 Task: Create a section Flash Flood and in the section, add a milestone Multi-Cloud Integration in the project BayTech
Action: Mouse moved to (492, 385)
Screenshot: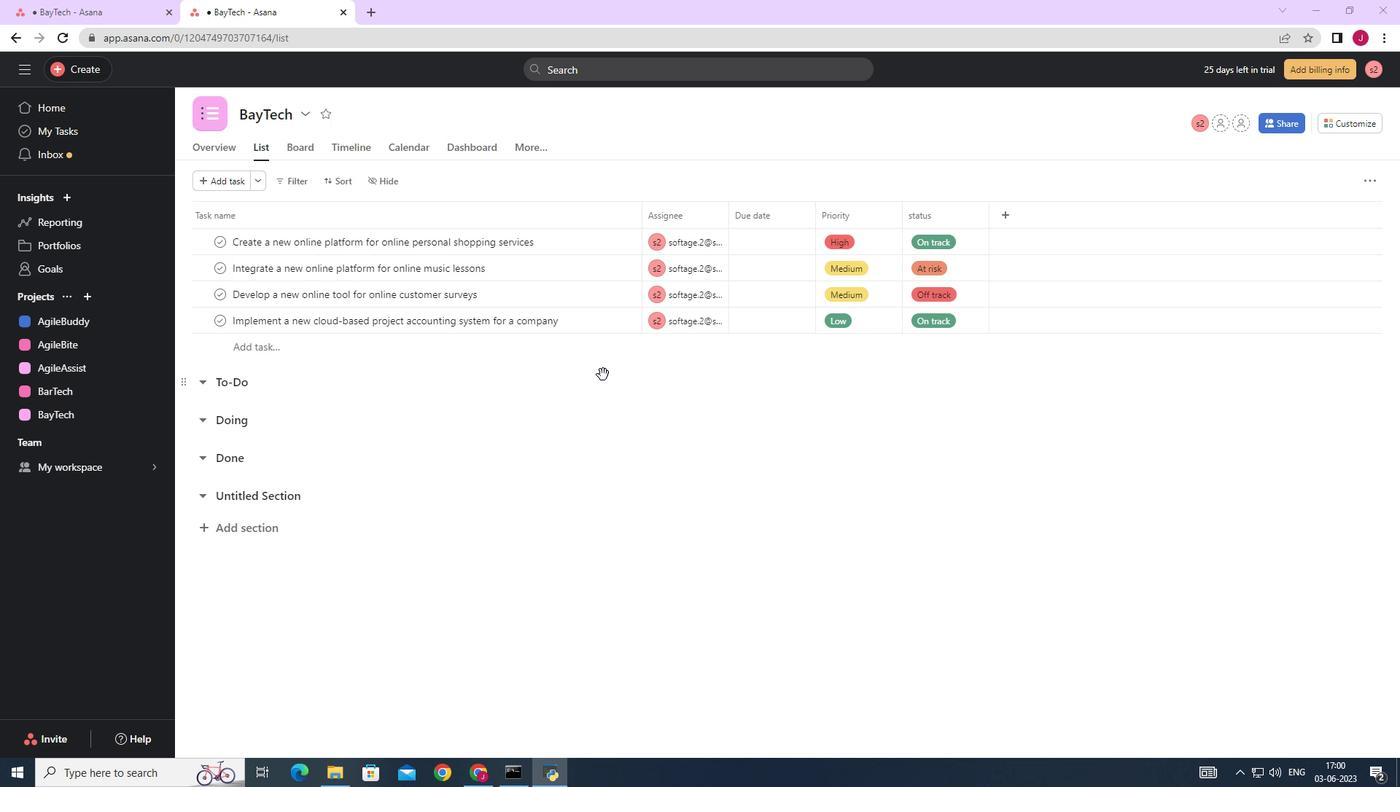 
Action: Mouse scrolled (492, 386) with delta (0, 0)
Screenshot: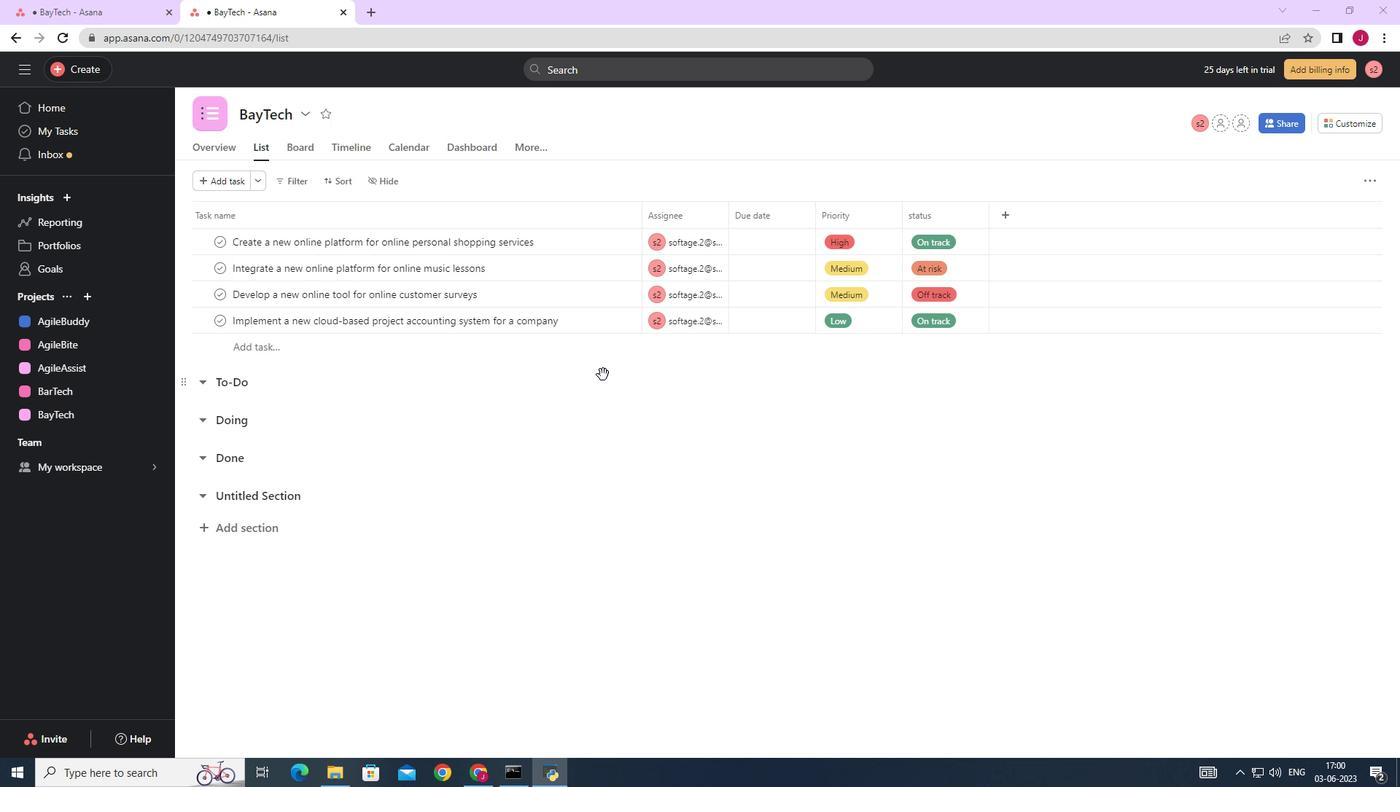 
Action: Mouse scrolled (492, 386) with delta (0, 0)
Screenshot: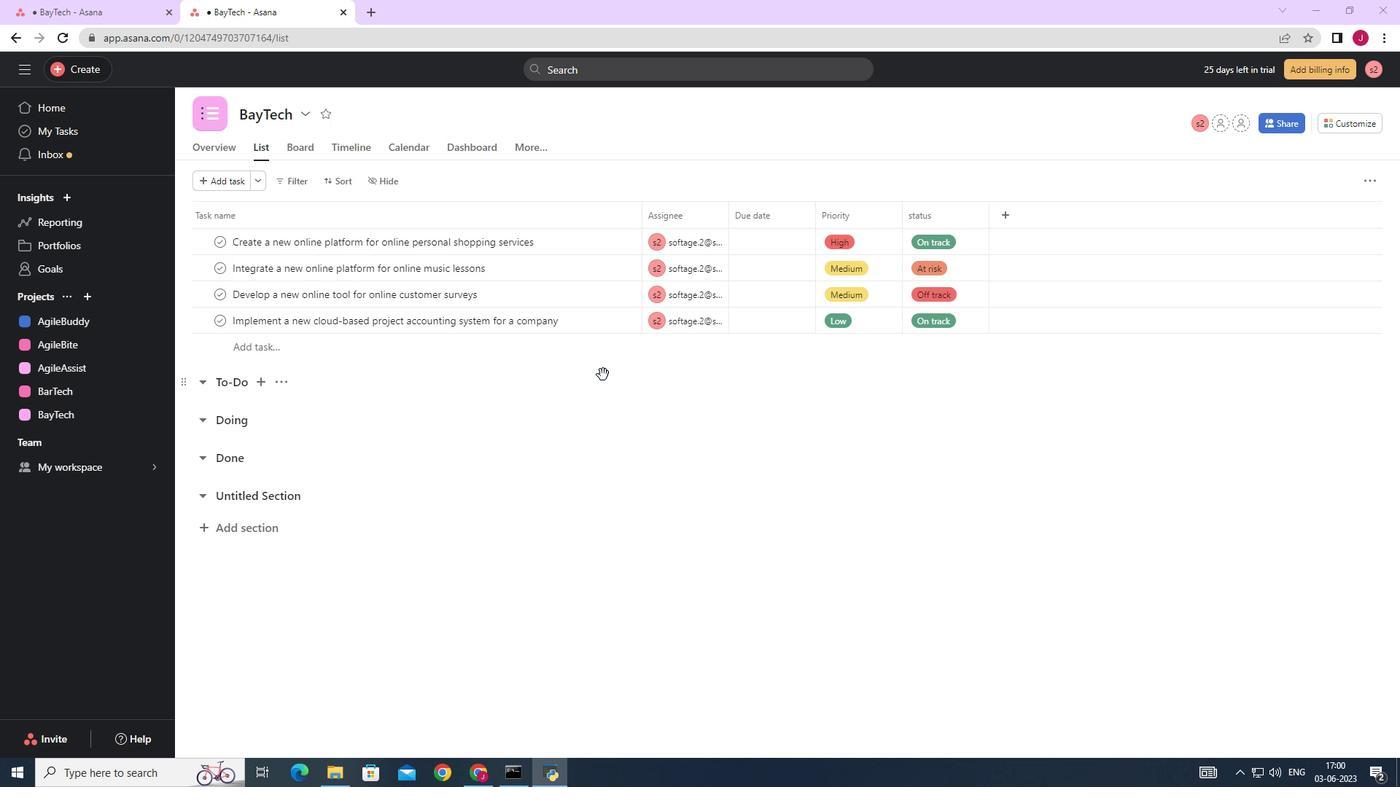 
Action: Mouse moved to (264, 525)
Screenshot: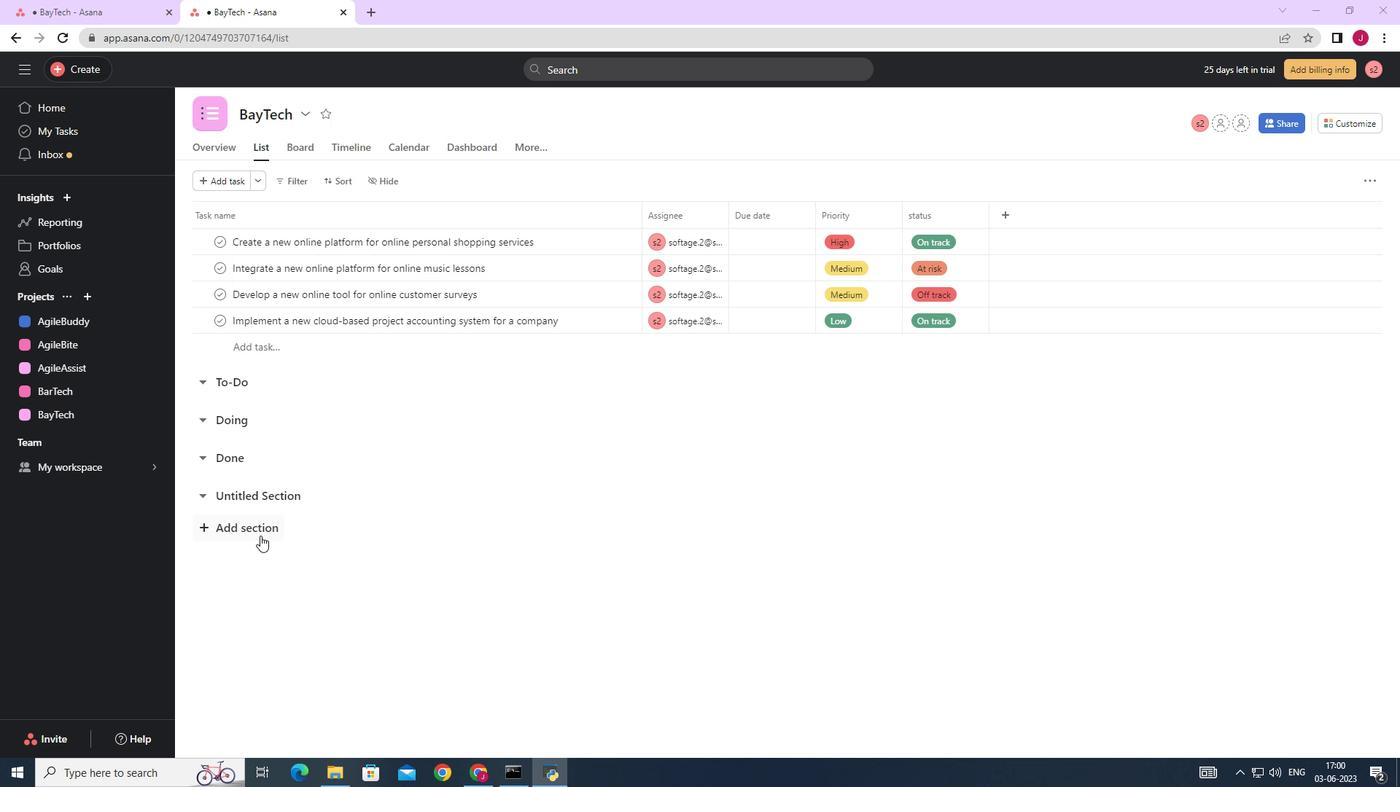 
Action: Mouse pressed left at (264, 525)
Screenshot: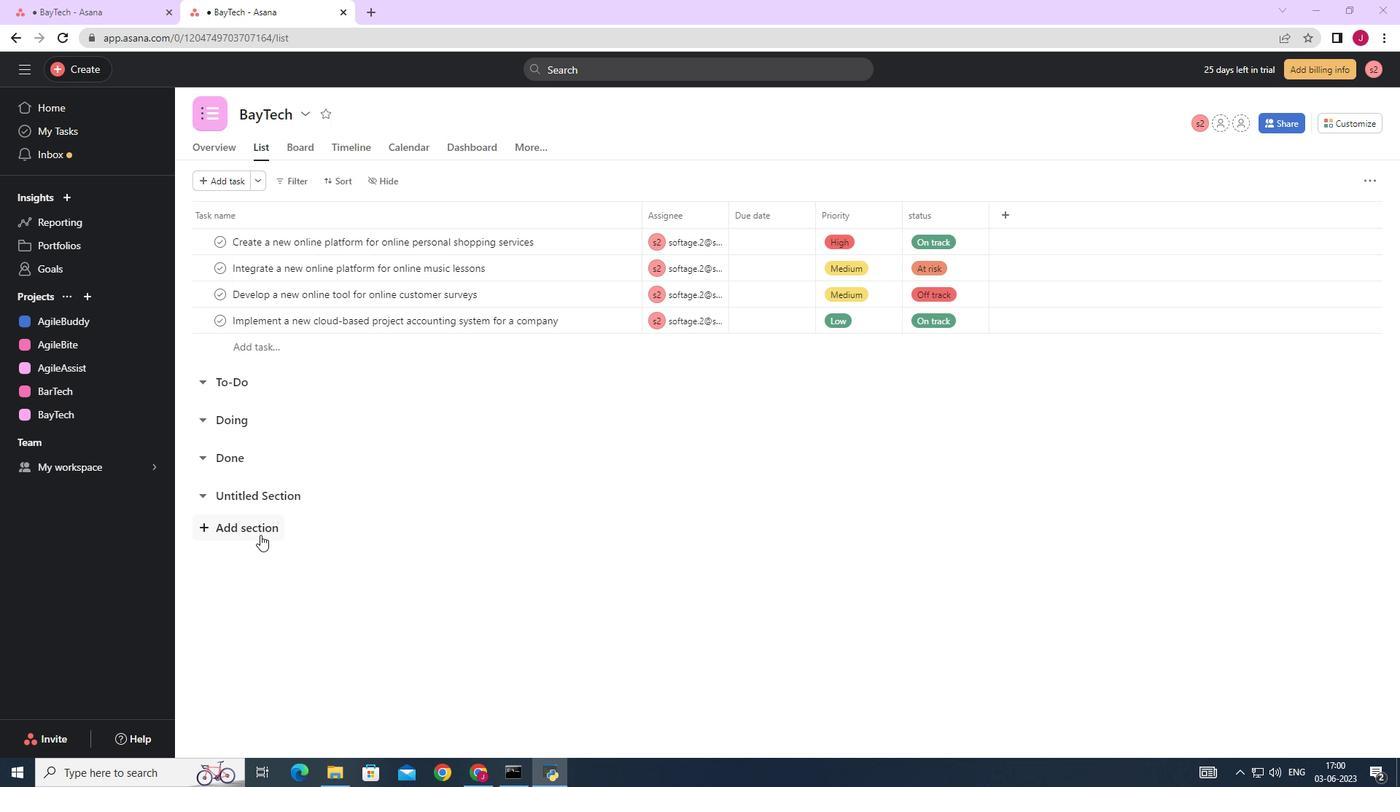 
Action: Mouse moved to (308, 499)
Screenshot: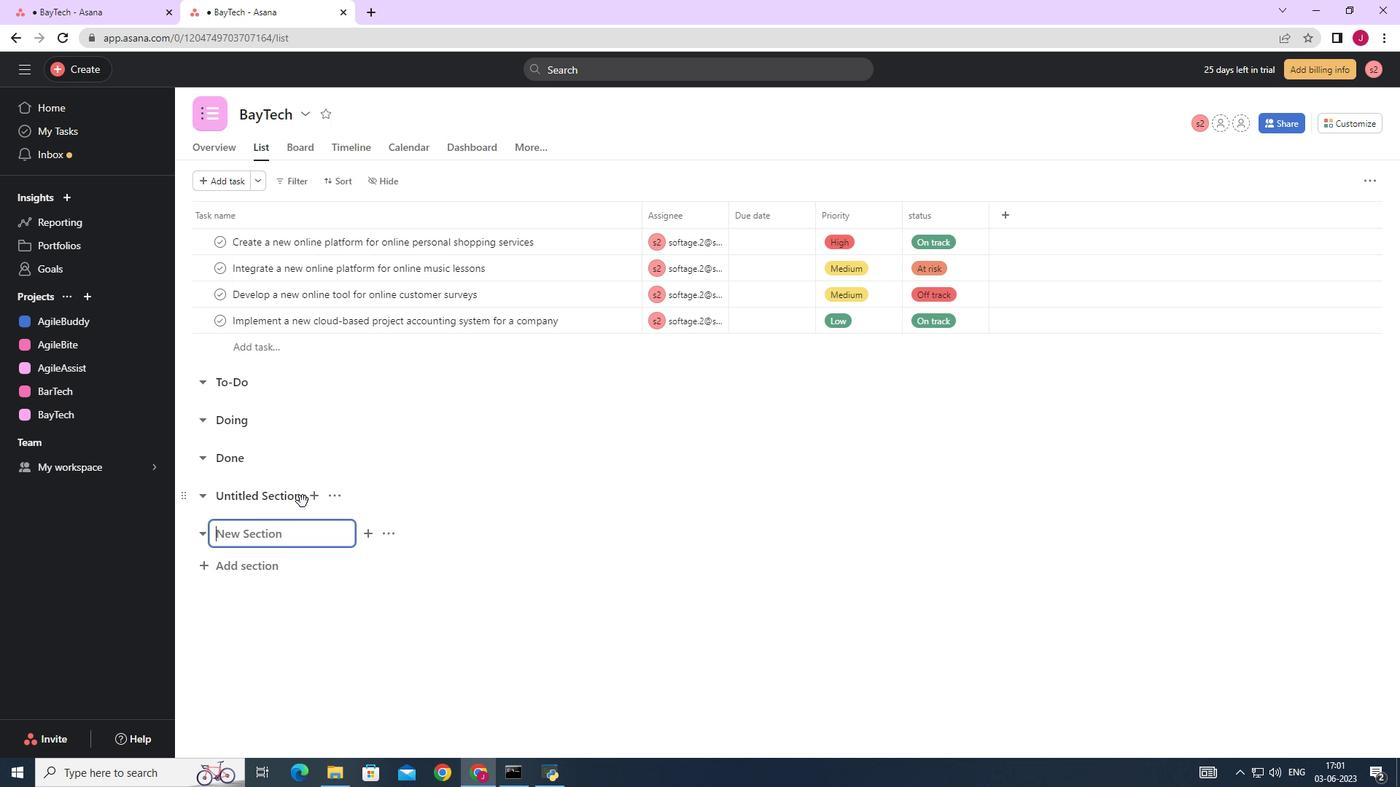 
Action: Mouse pressed left at (308, 499)
Screenshot: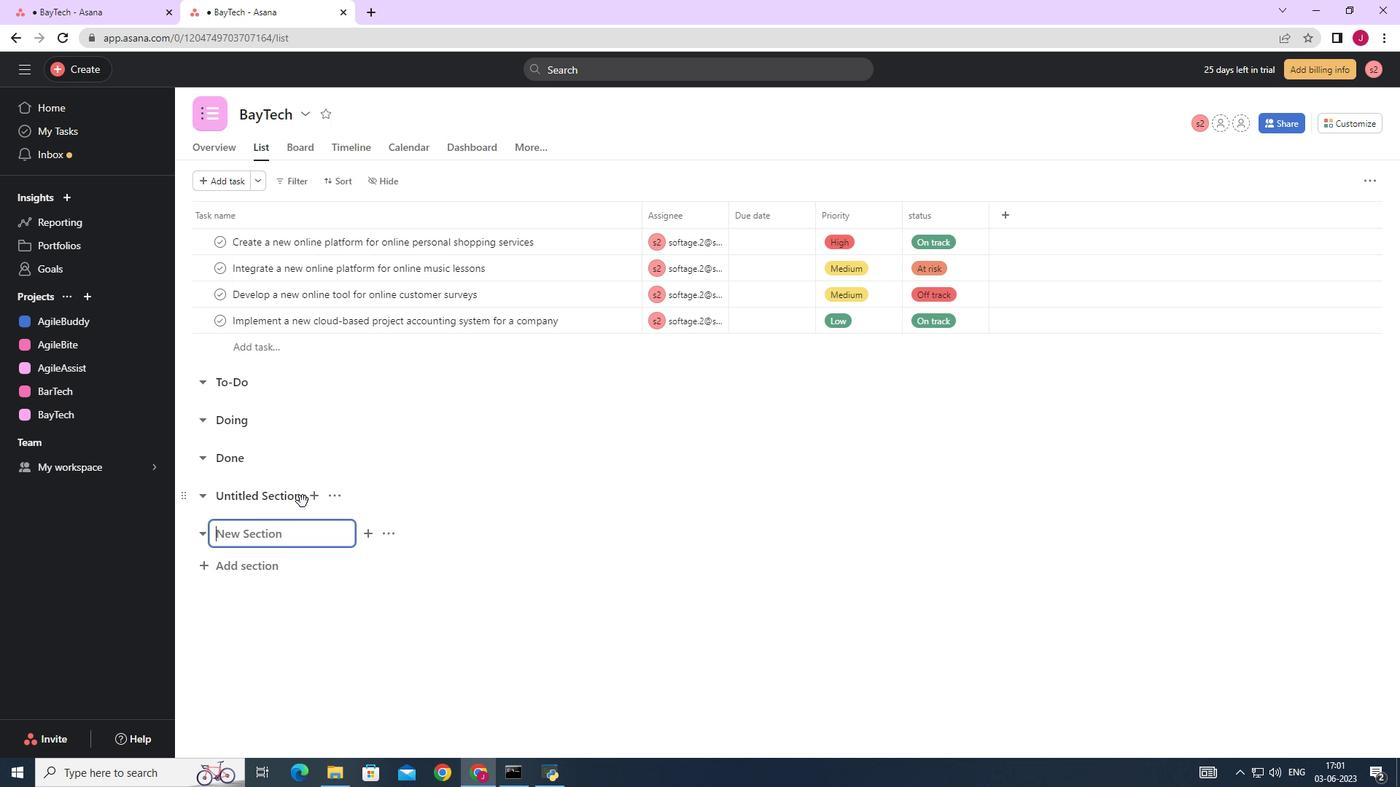 
Action: Mouse moved to (301, 493)
Screenshot: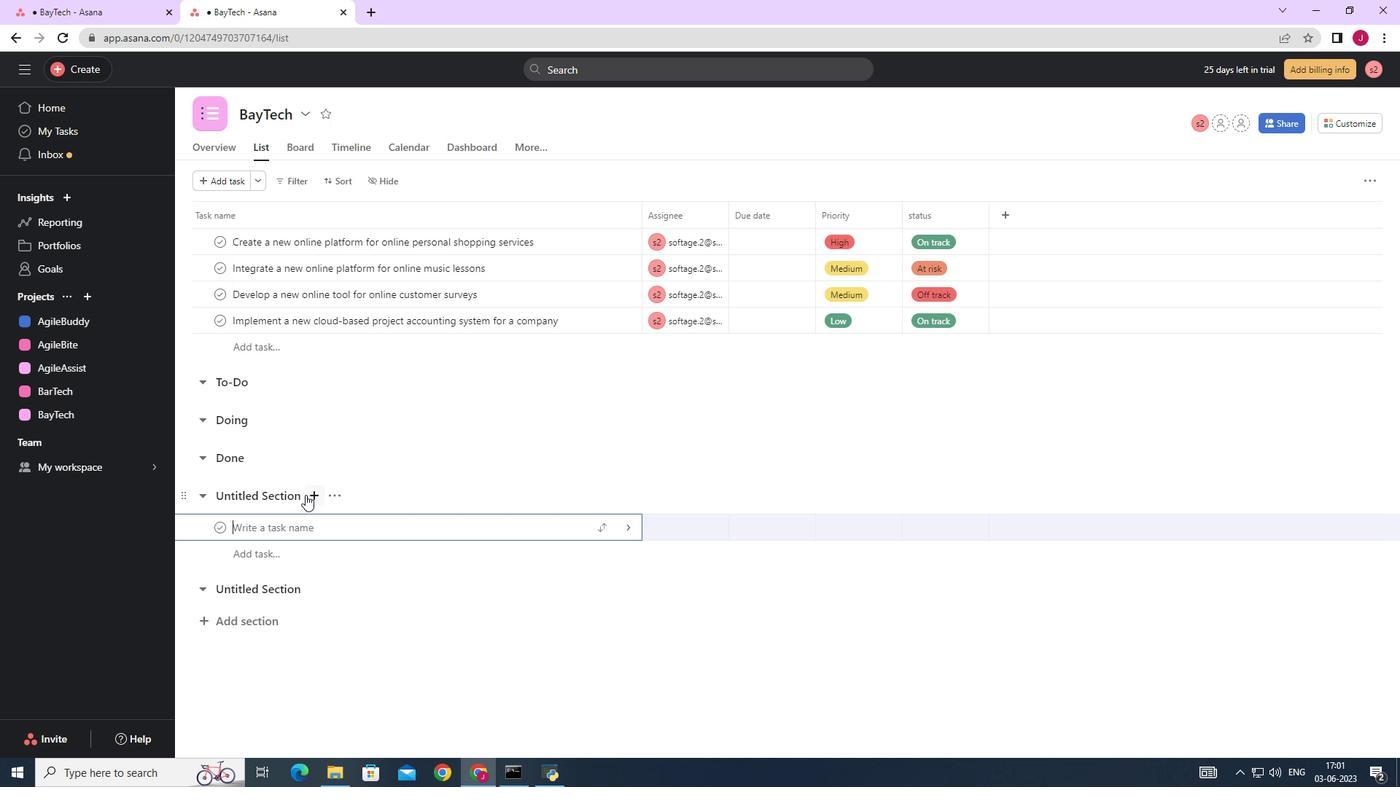 
Action: Mouse pressed left at (301, 493)
Screenshot: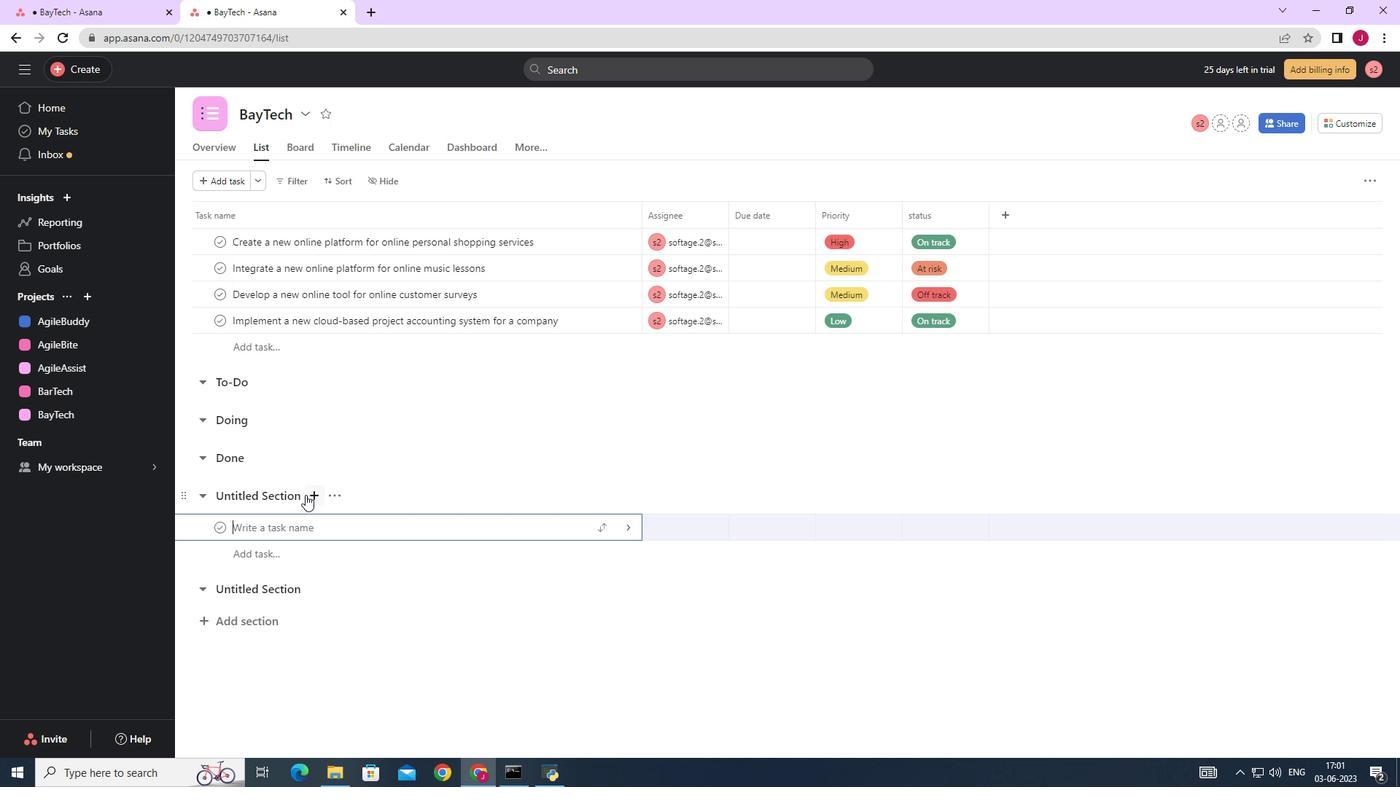 
Action: Mouse moved to (301, 495)
Screenshot: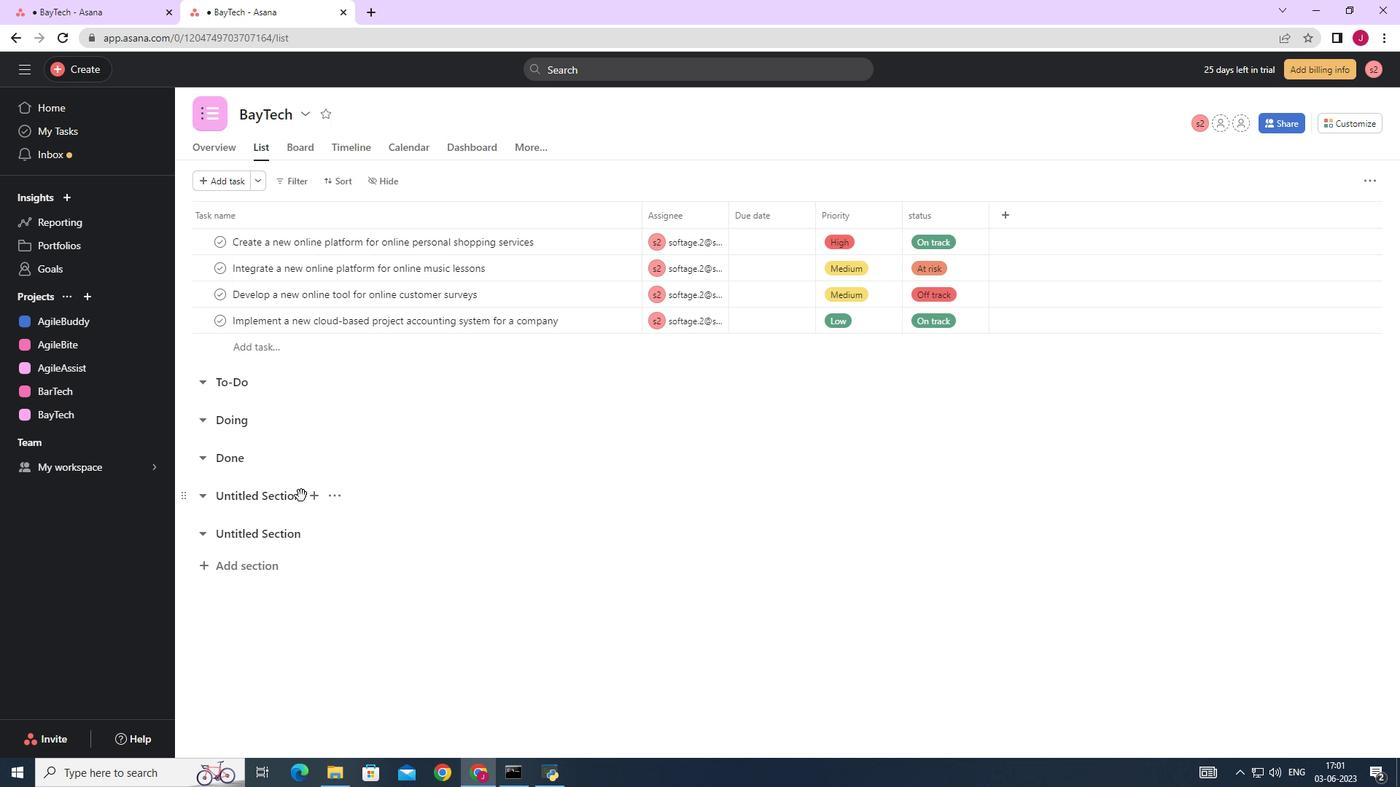 
Action: Mouse pressed left at (301, 495)
Screenshot: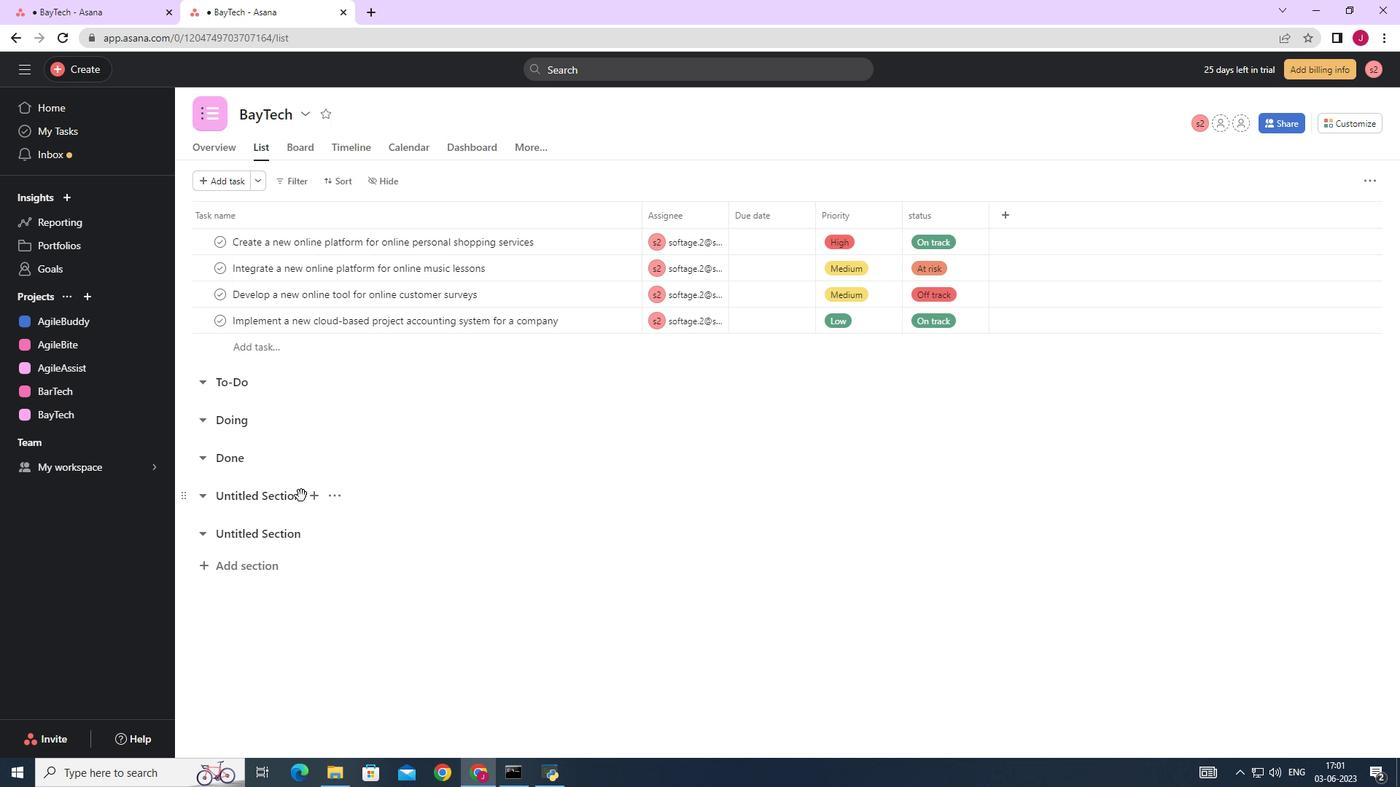 
Action: Mouse moved to (278, 492)
Screenshot: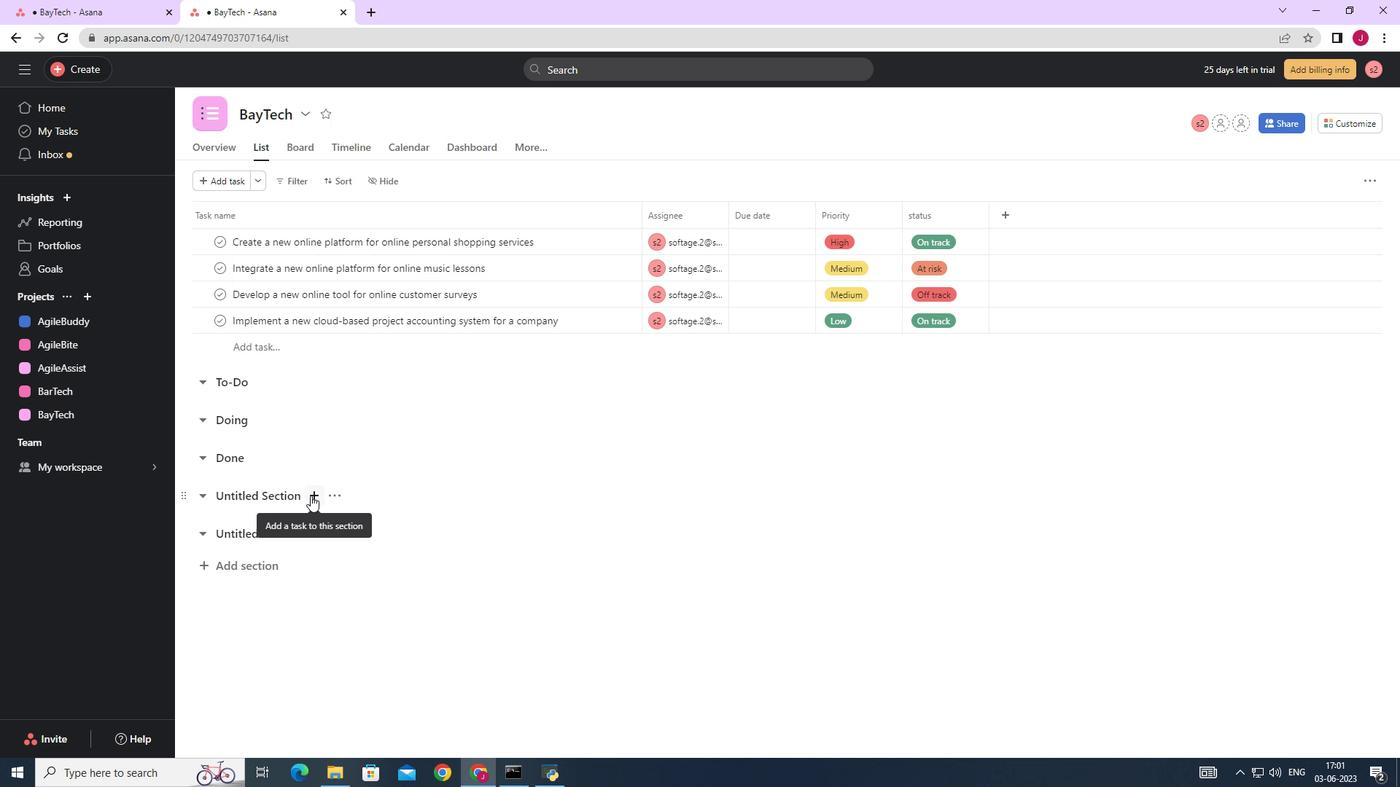 
Action: Mouse pressed left at (278, 492)
Screenshot: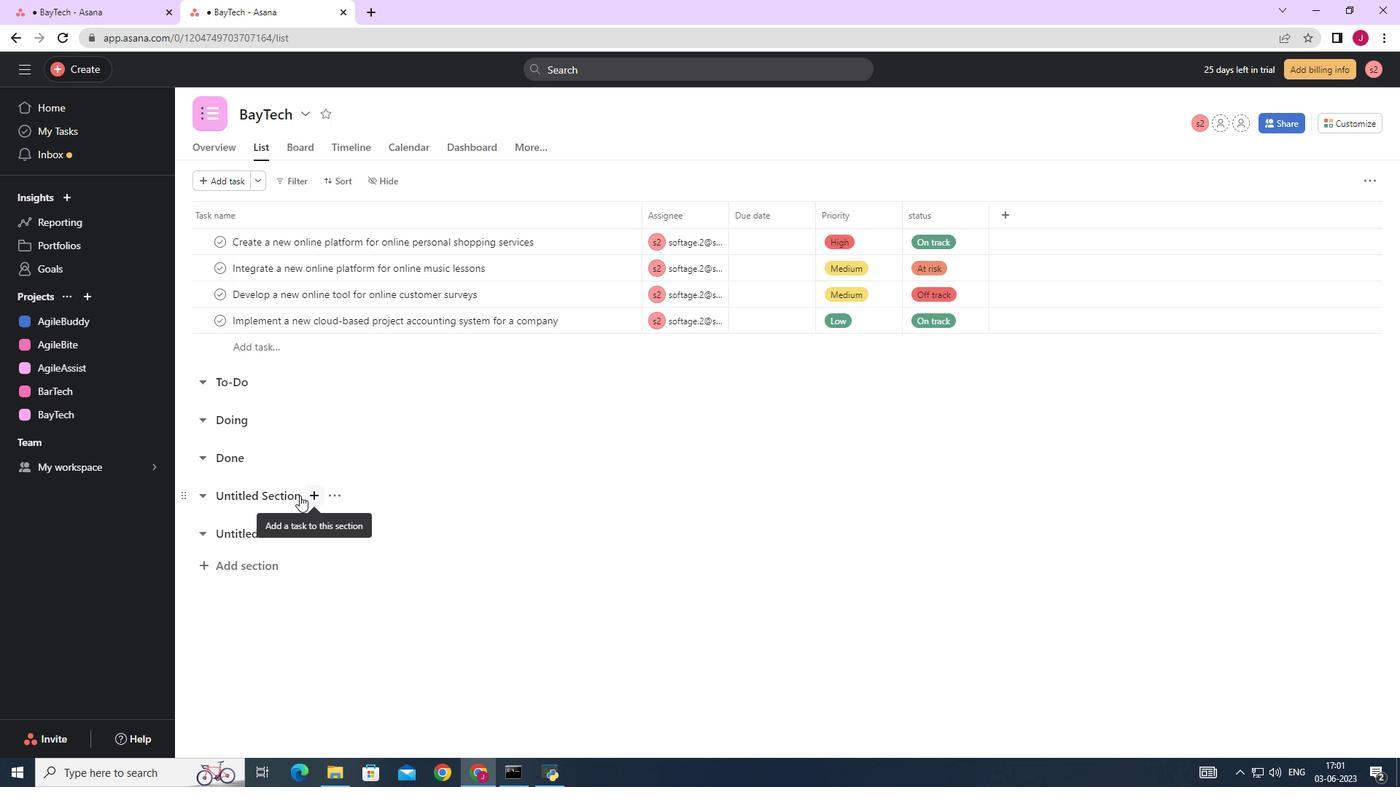 
Action: Mouse moved to (303, 492)
Screenshot: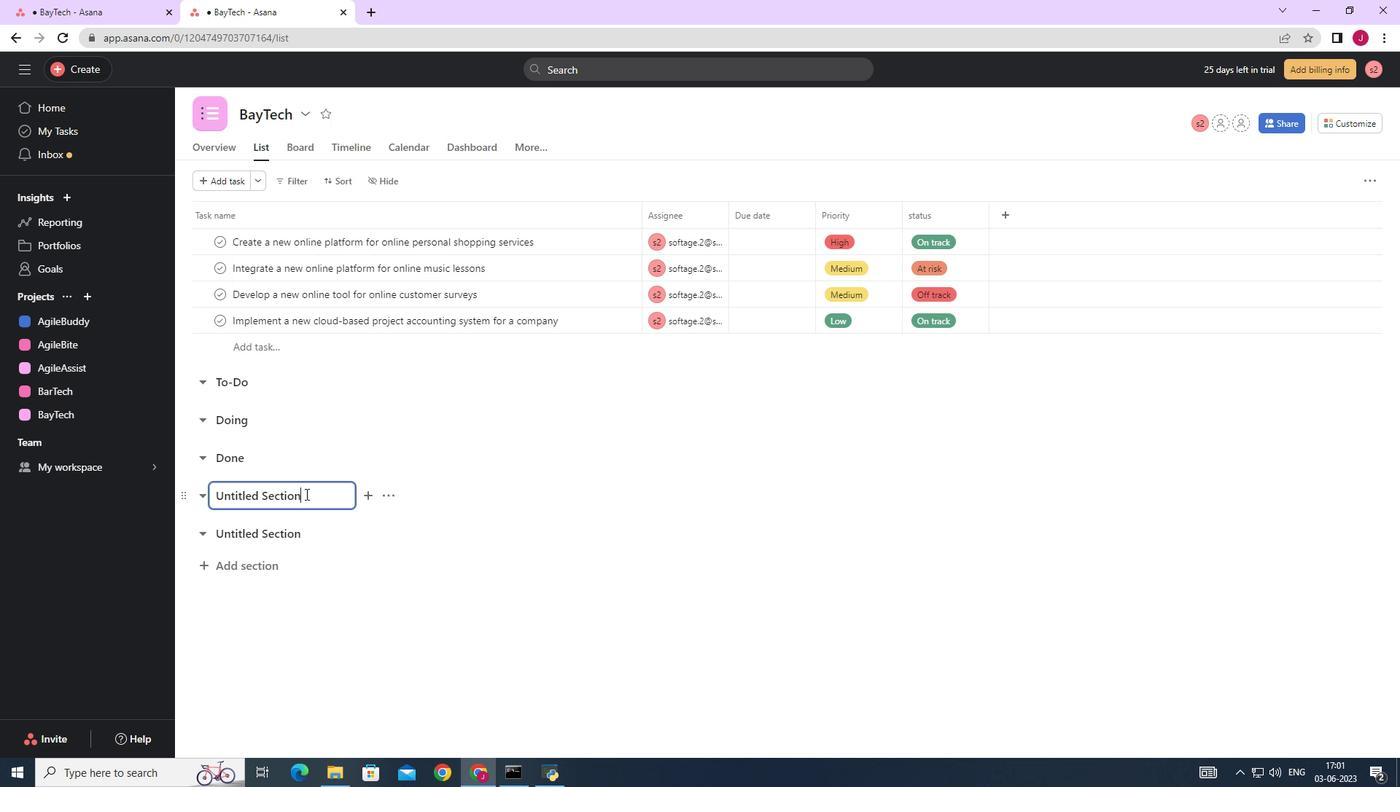 
Action: Key pressed <Key.backspace><Key.backspace><Key.backspace><Key.backspace><Key.backspace><Key.backspace><Key.backspace><Key.backspace><Key.backspace><Key.backspace><Key.backspace><Key.backspace><Key.backspace><Key.backspace><Key.backspace><Key.backspace><Key.backspace><Key.backspace><Key.backspace><Key.backspace><Key.backspace><Key.caps_lock>F<Key.caps_lock>lash<Key.space><Key.caps_lock>F<Key.caps_lock>lood<Key.enter><Key.caps_lock>M<Key.caps_lock>ulti-<Key.caps_lock>C<Key.caps_lock>loud<Key.space><Key.caps_lock>I<Key.caps_lock>ntegration
Screenshot: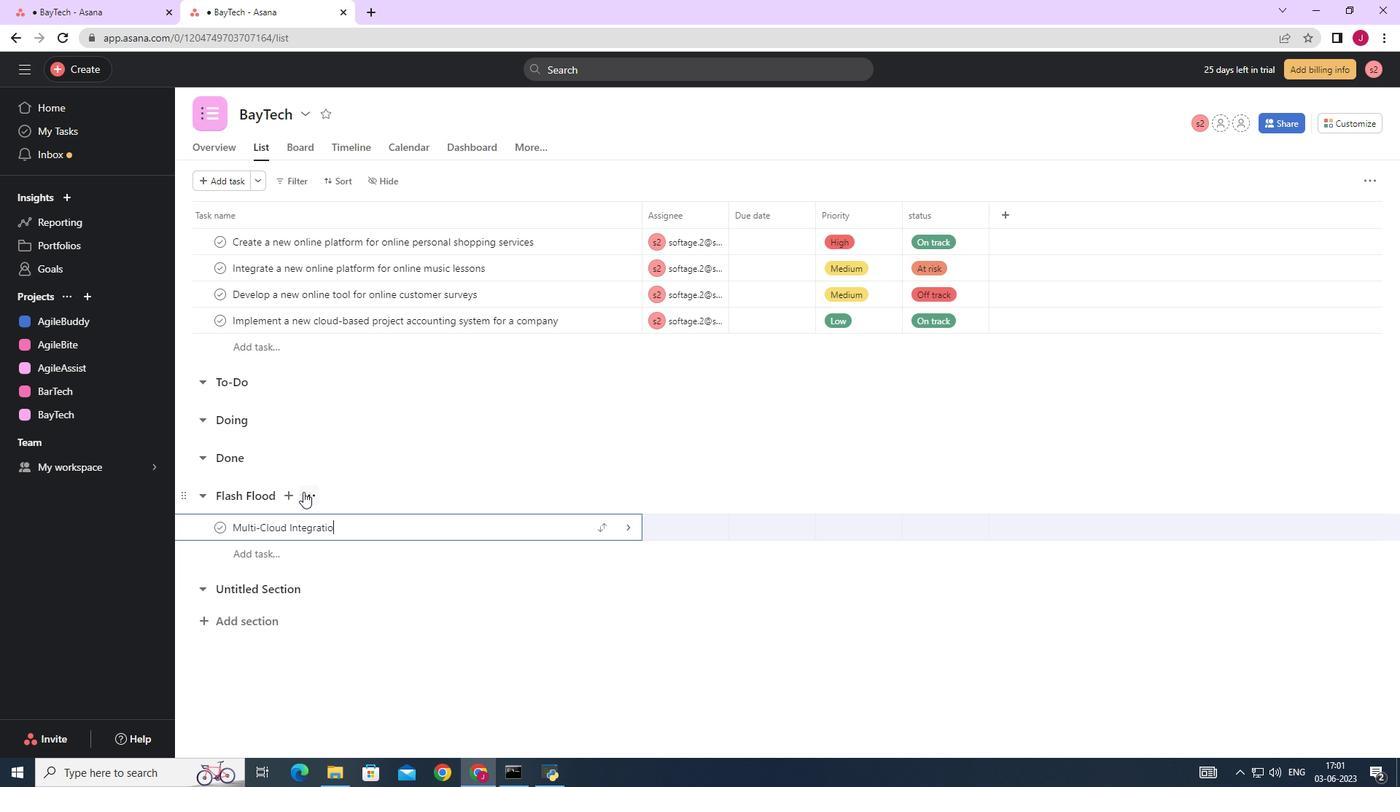 
Action: Mouse moved to (631, 529)
Screenshot: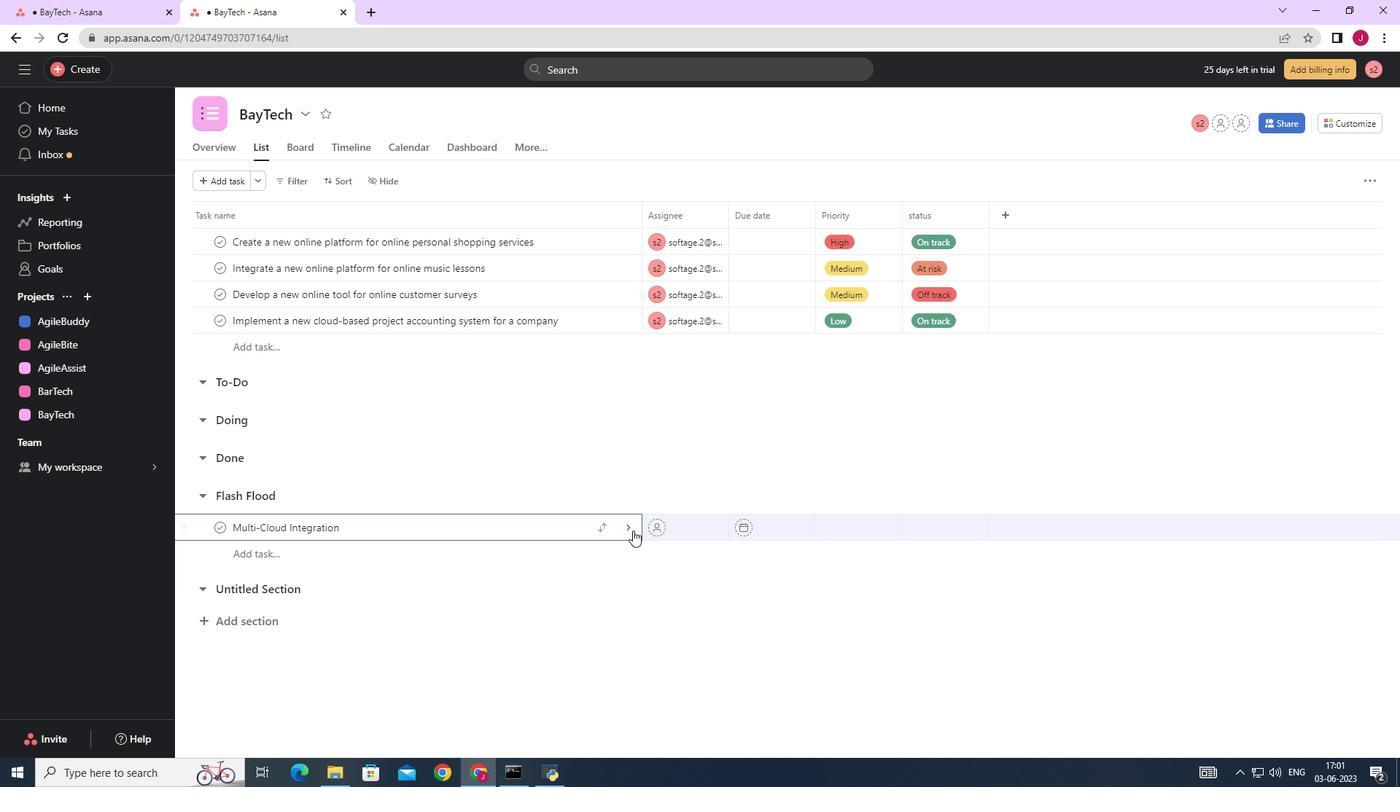 
Action: Mouse pressed left at (631, 529)
Screenshot: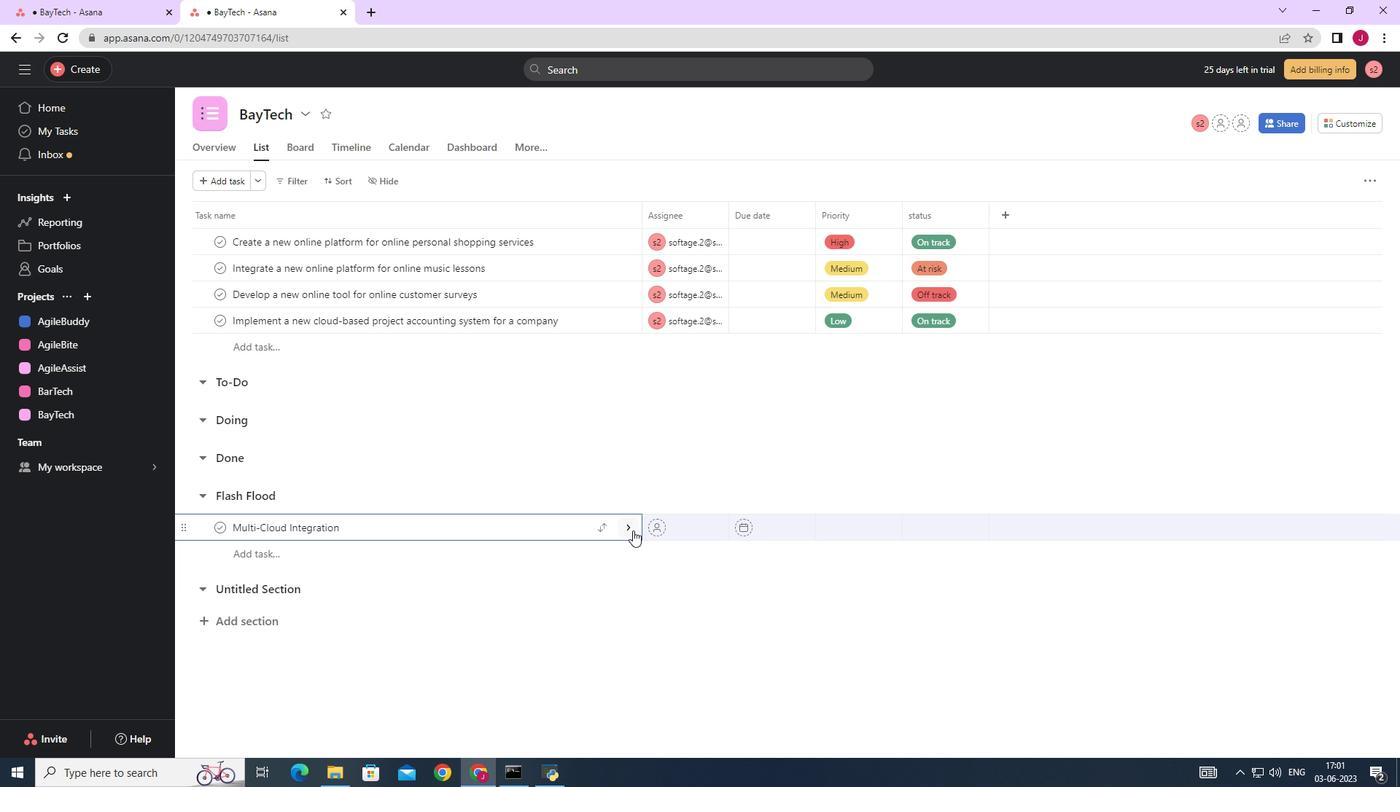 
Action: Mouse moved to (1346, 172)
Screenshot: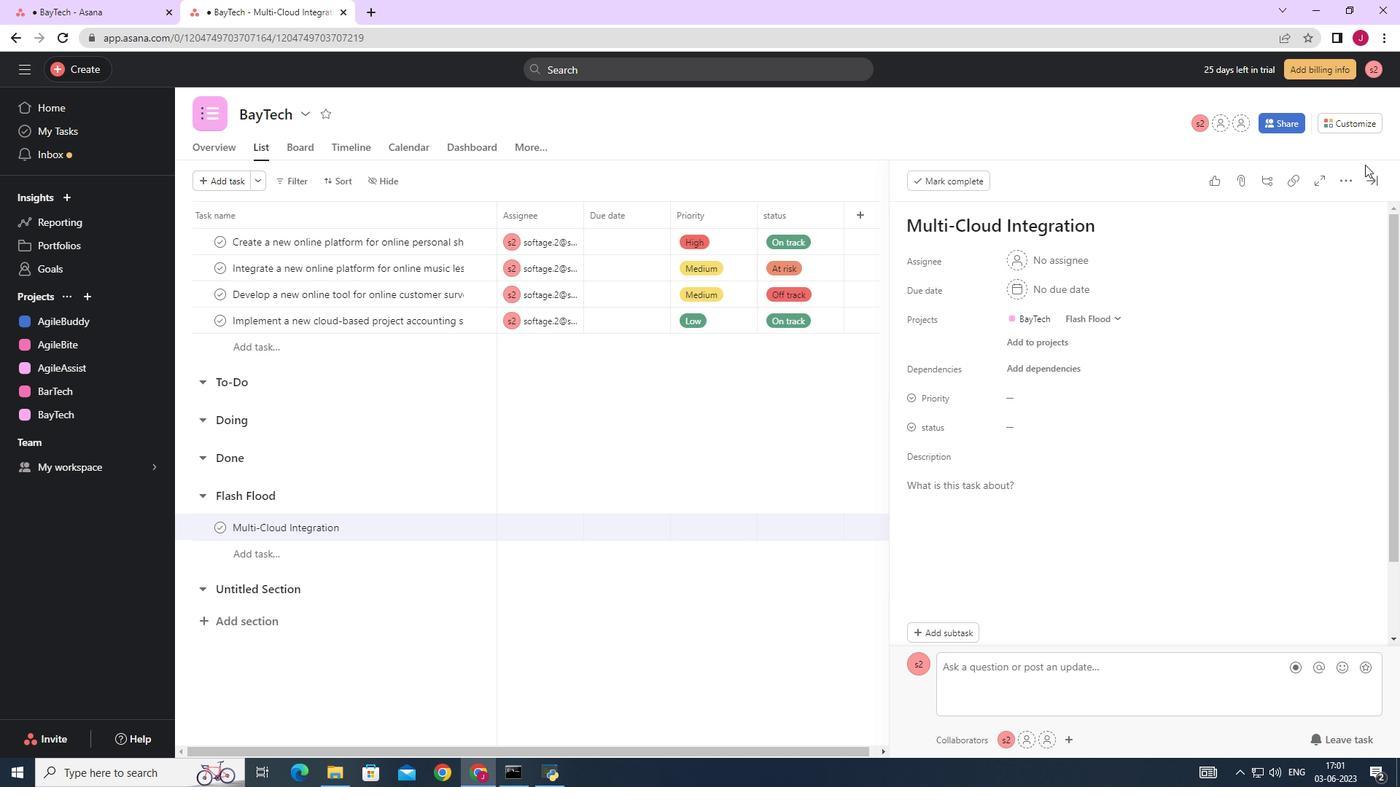 
Action: Mouse pressed left at (1346, 172)
Screenshot: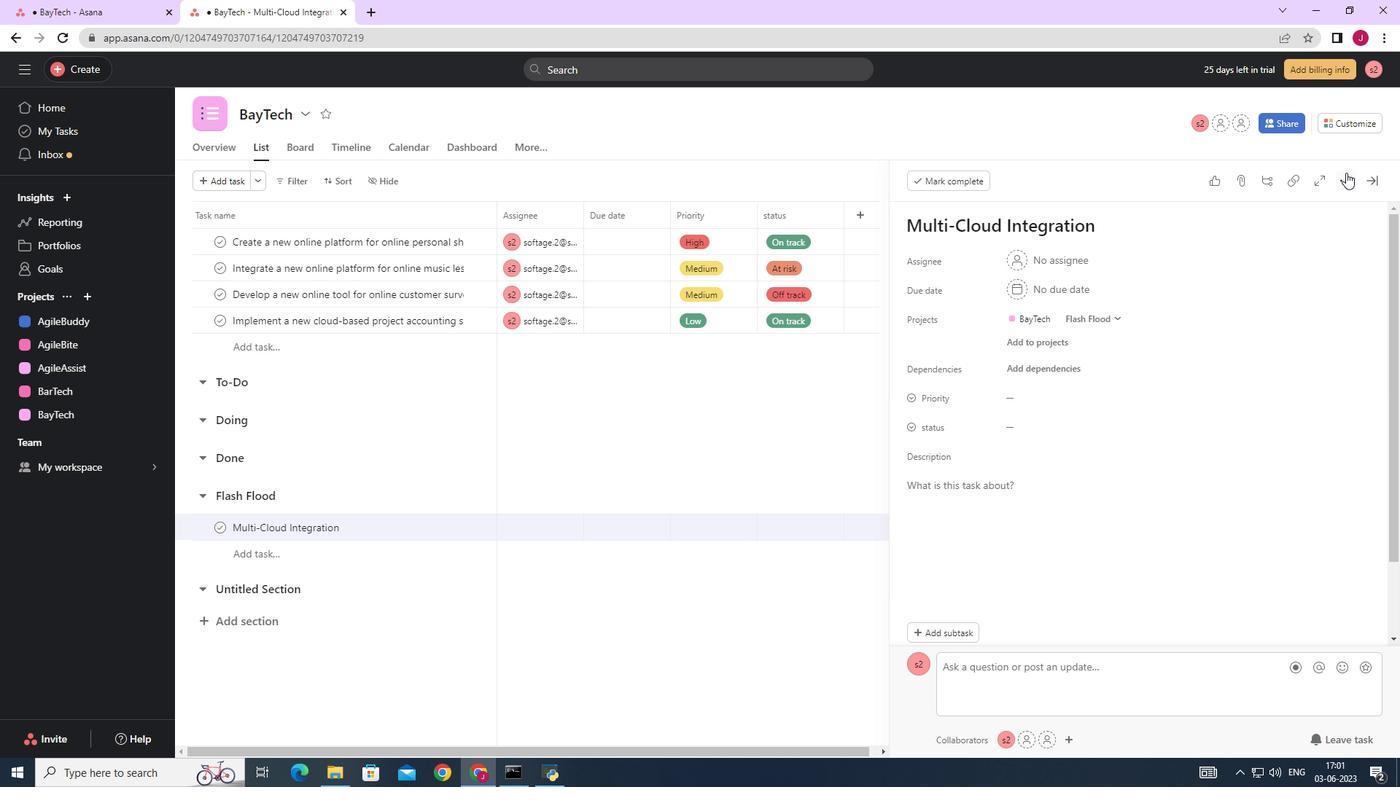 
Action: Mouse moved to (1231, 234)
Screenshot: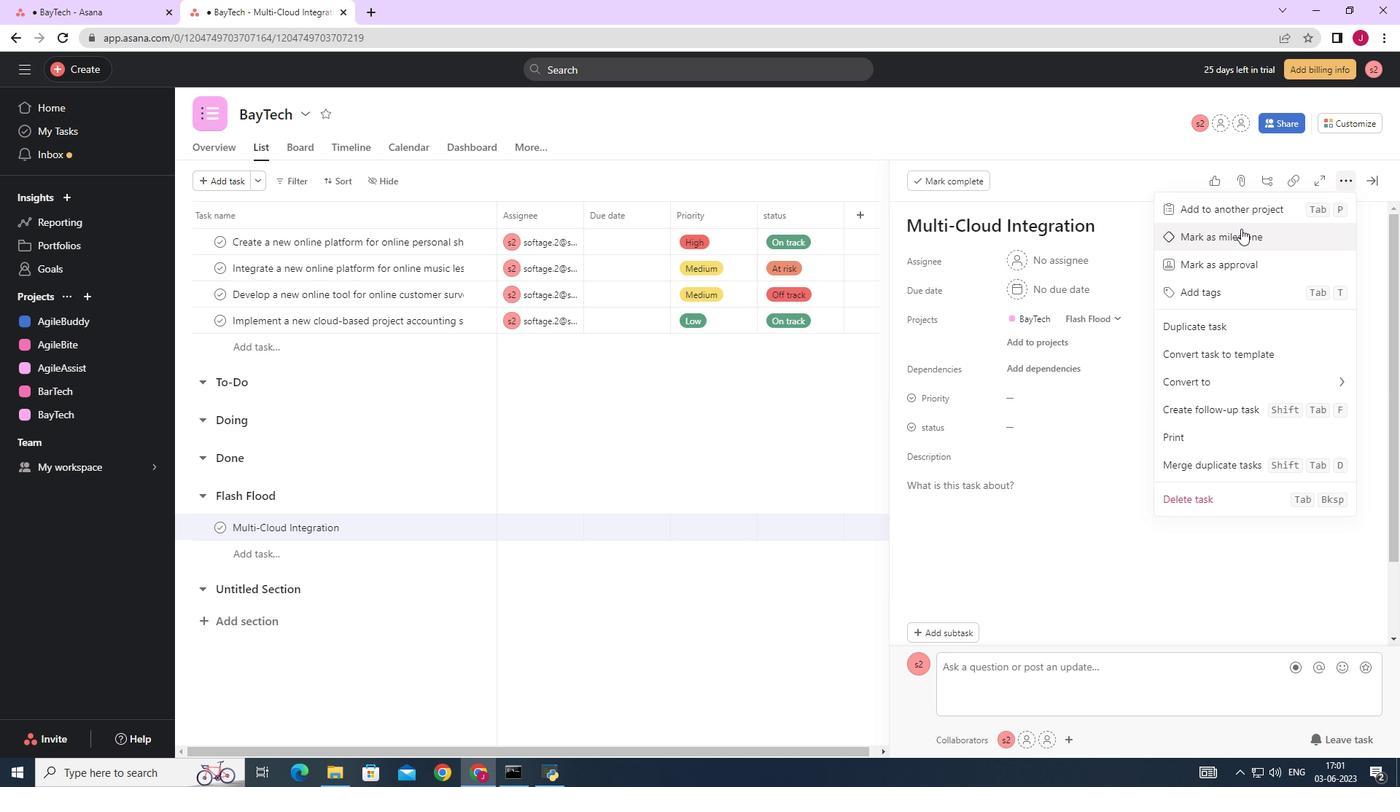 
Action: Mouse pressed left at (1231, 234)
Screenshot: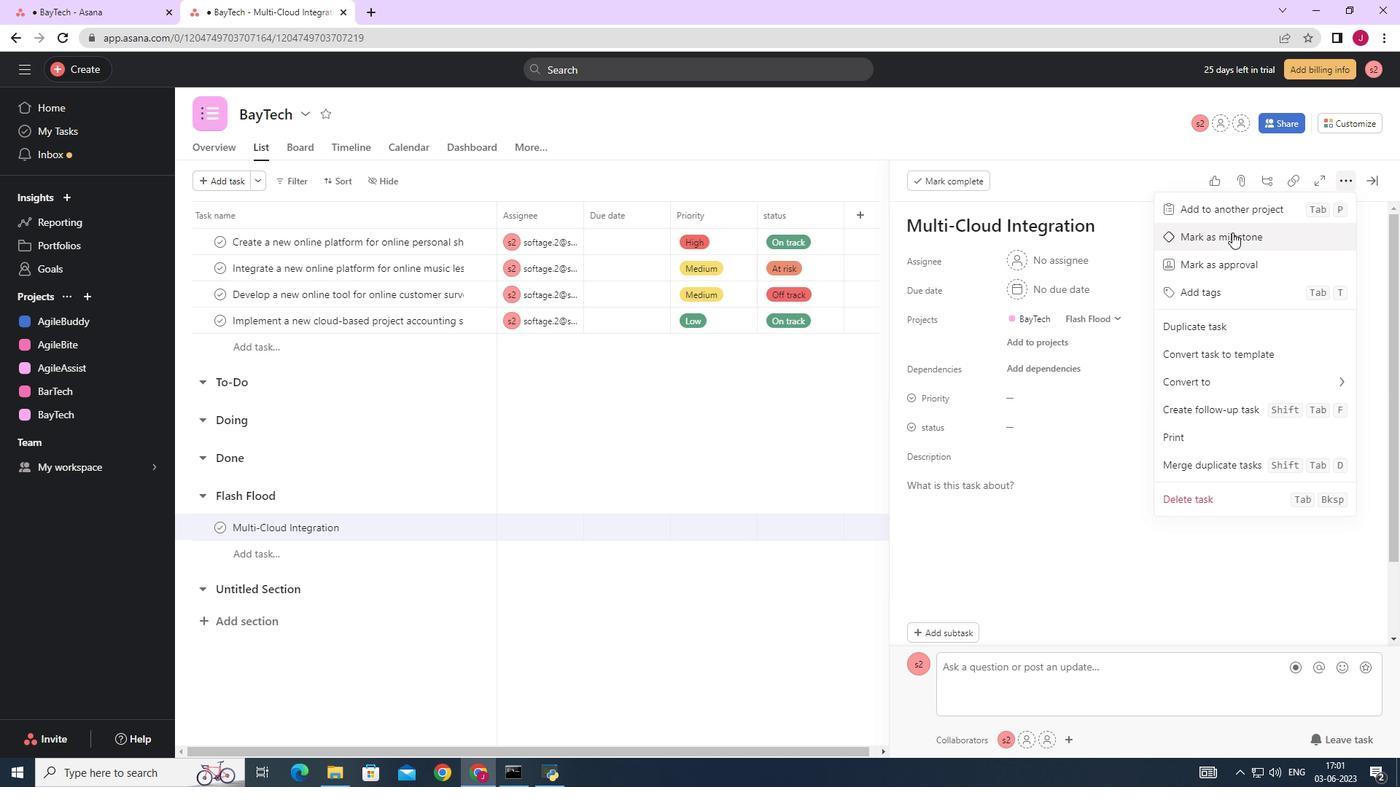 
Action: Mouse moved to (1373, 175)
Screenshot: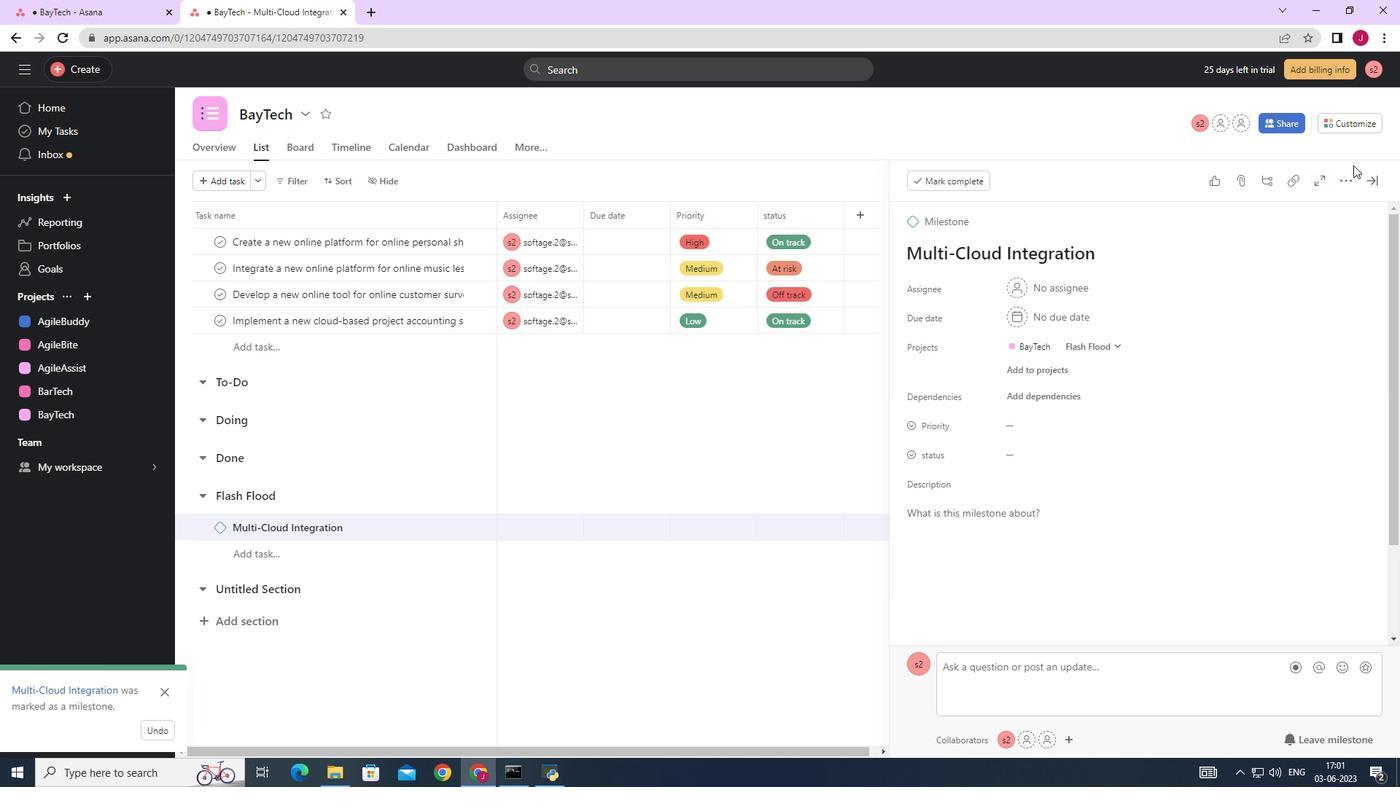 
Action: Mouse pressed left at (1373, 175)
Screenshot: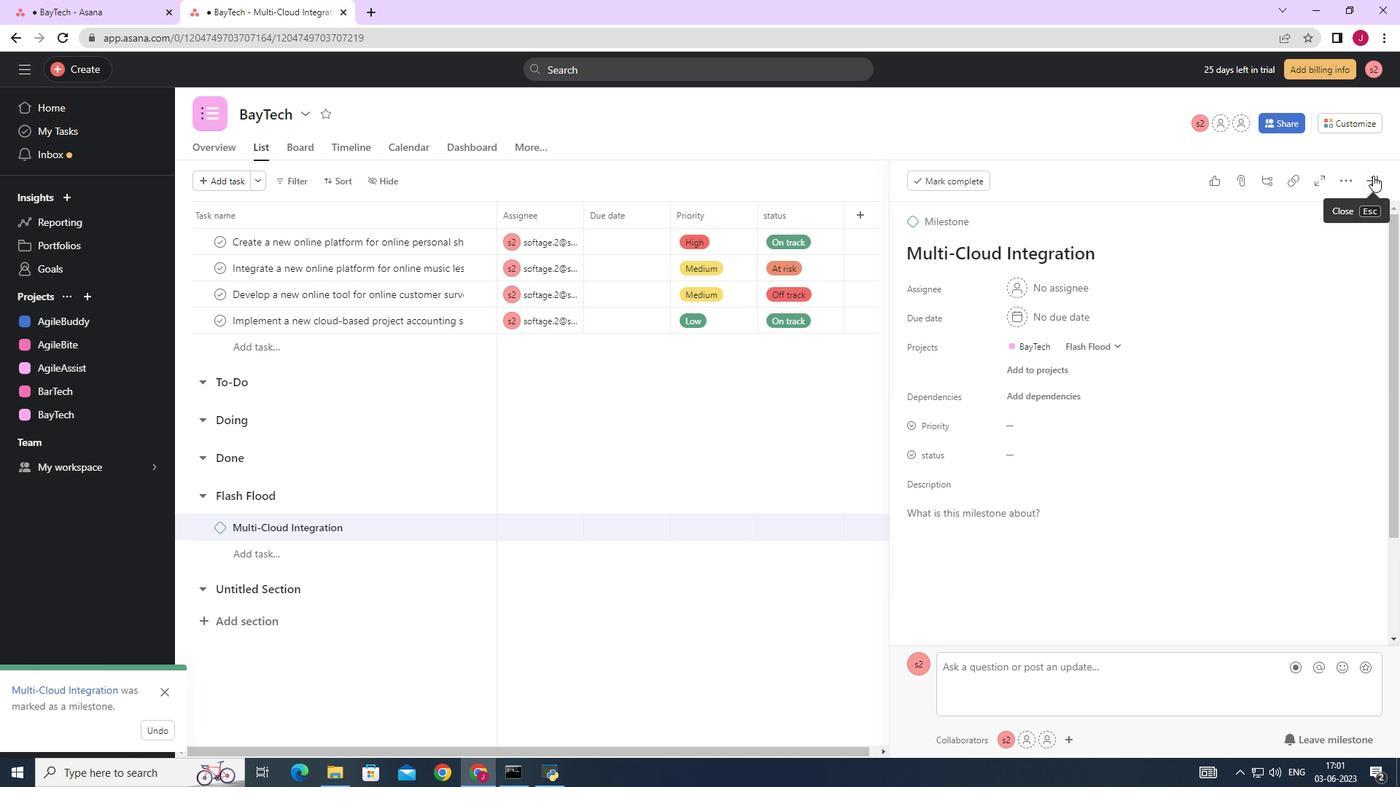 
Action: Mouse moved to (1367, 178)
Screenshot: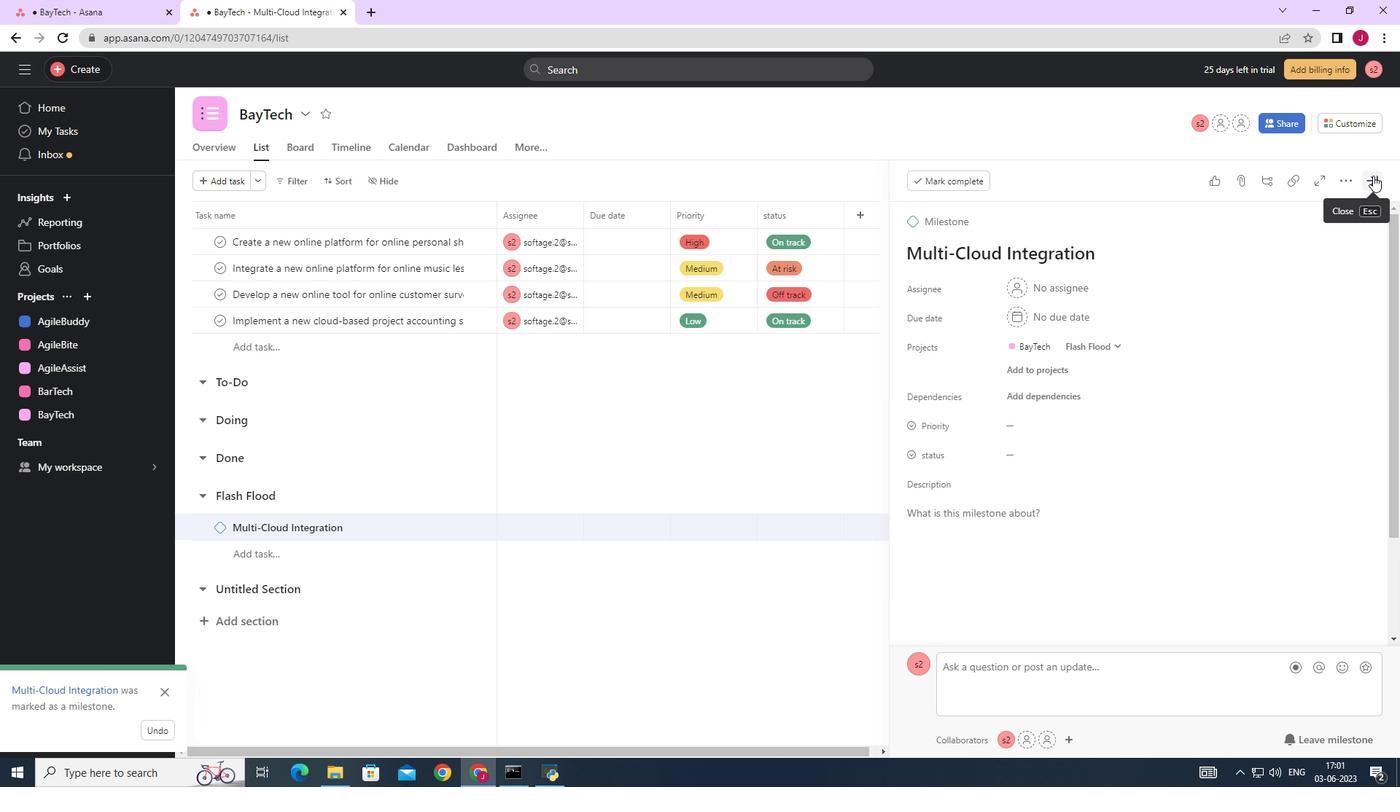 
